 Task: Check the data of townhouses sold above the list price in the last 3 years.
Action: Mouse moved to (416, 178)
Screenshot: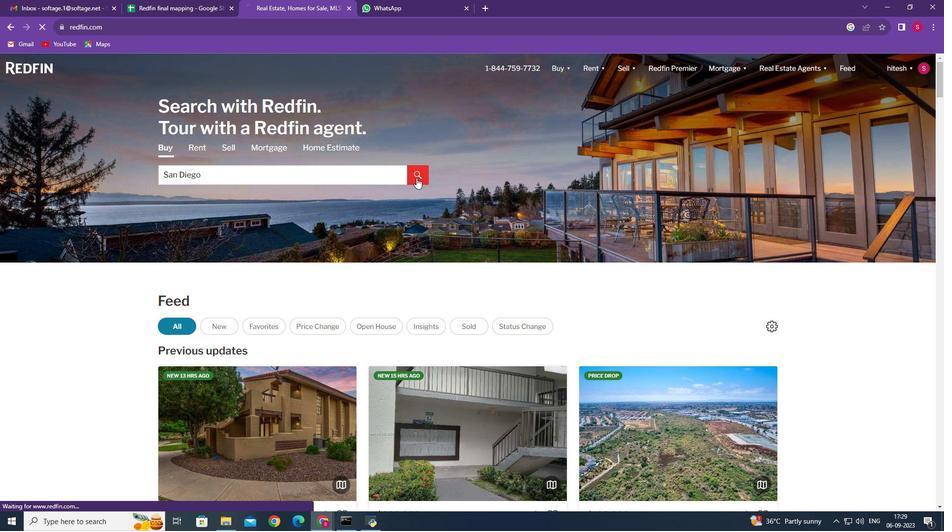 
Action: Mouse pressed left at (416, 178)
Screenshot: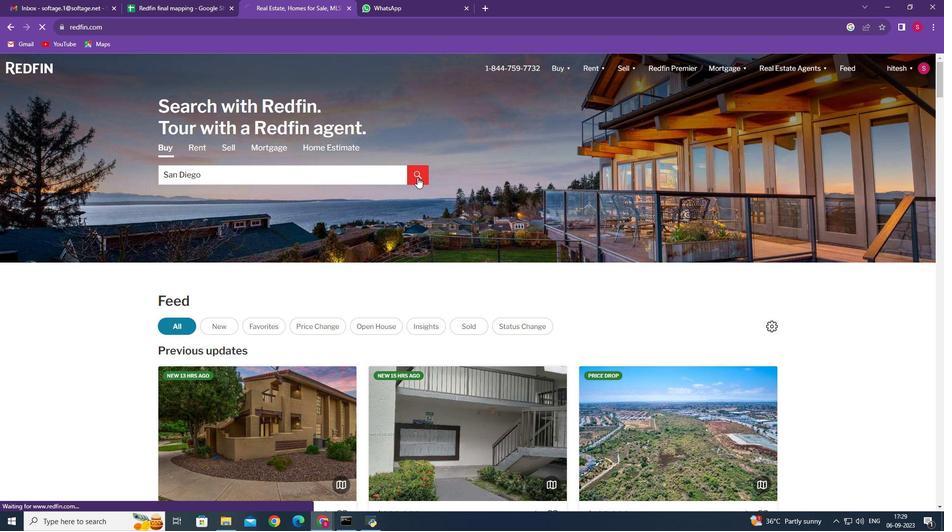 
Action: Mouse moved to (848, 100)
Screenshot: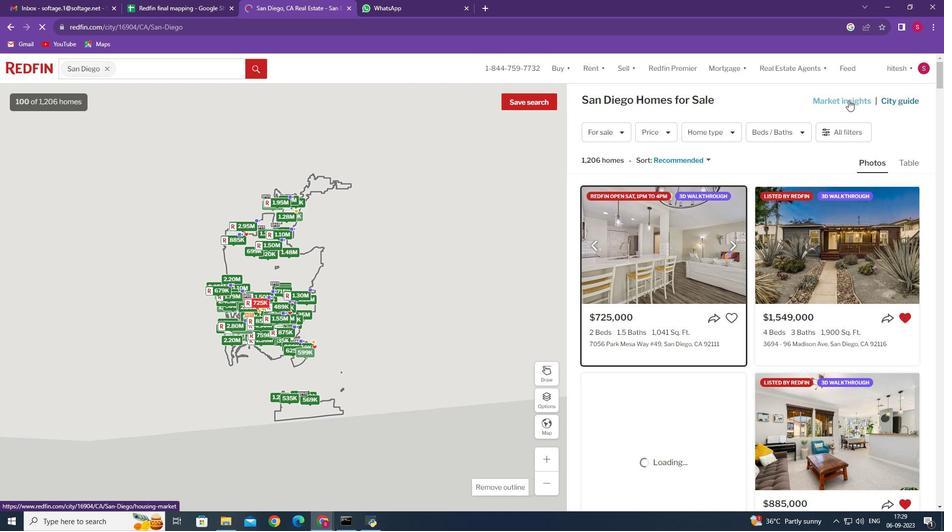 
Action: Mouse pressed left at (848, 100)
Screenshot: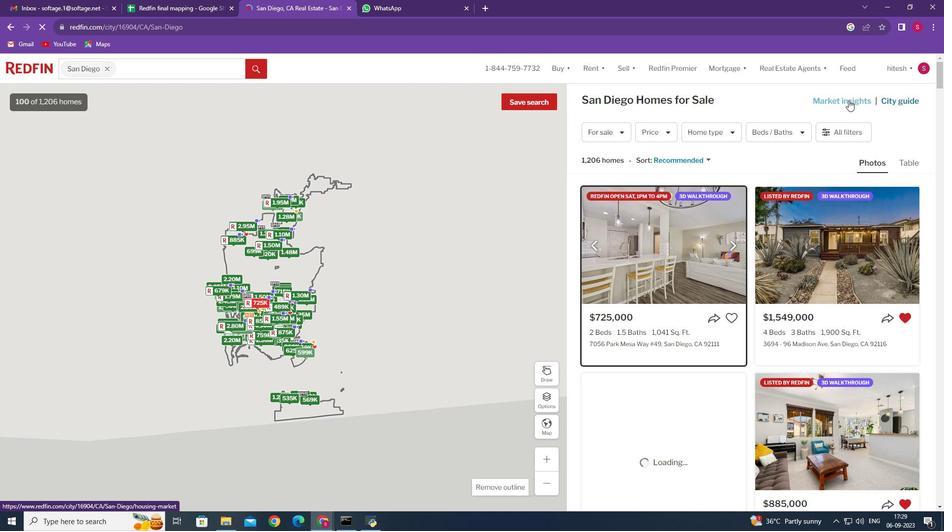 
Action: Mouse moved to (226, 184)
Screenshot: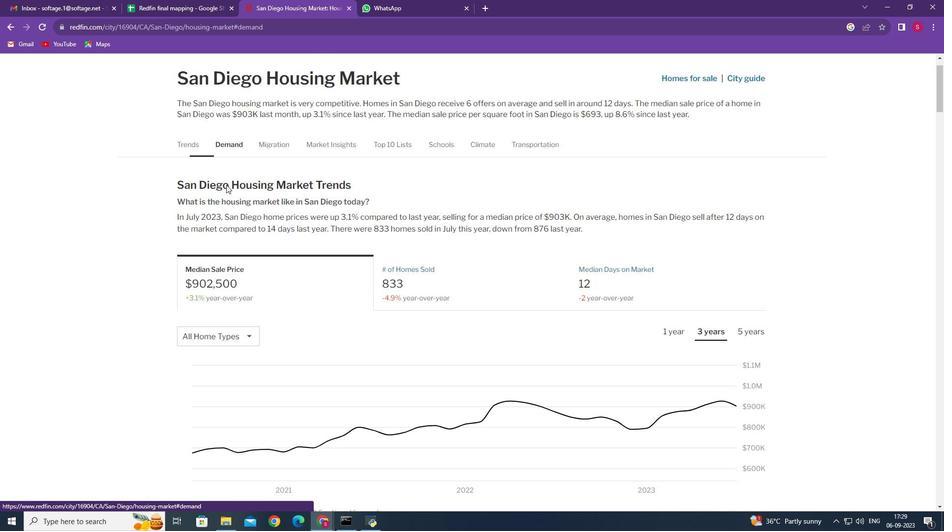 
Action: Mouse pressed left at (226, 184)
Screenshot: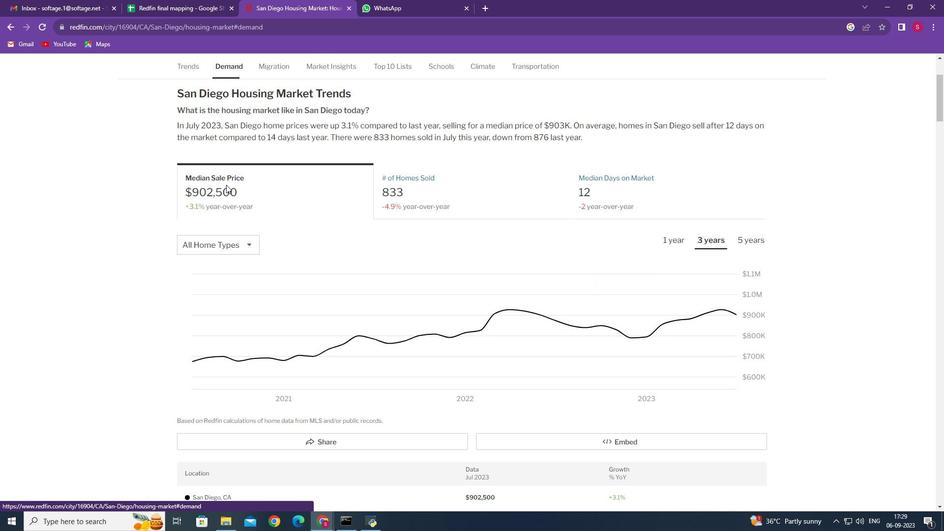 
Action: Mouse moved to (398, 234)
Screenshot: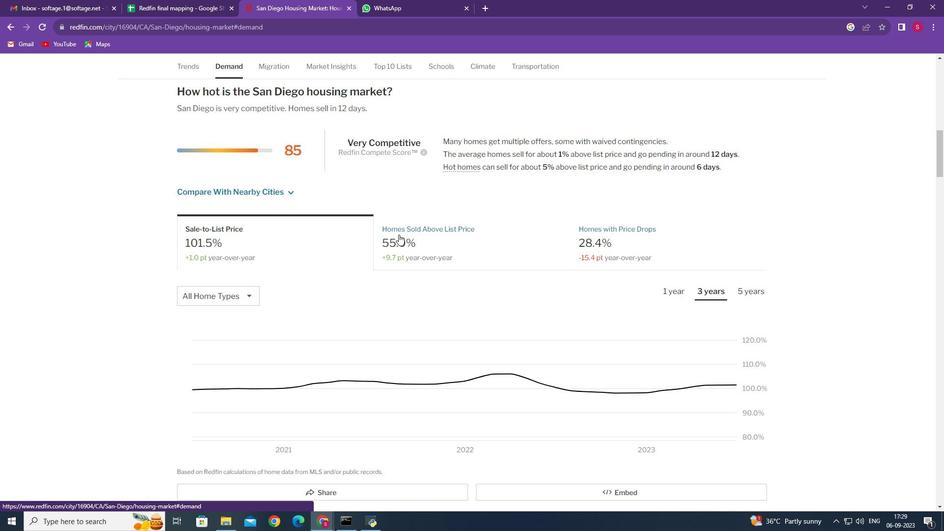 
Action: Mouse pressed left at (398, 234)
Screenshot: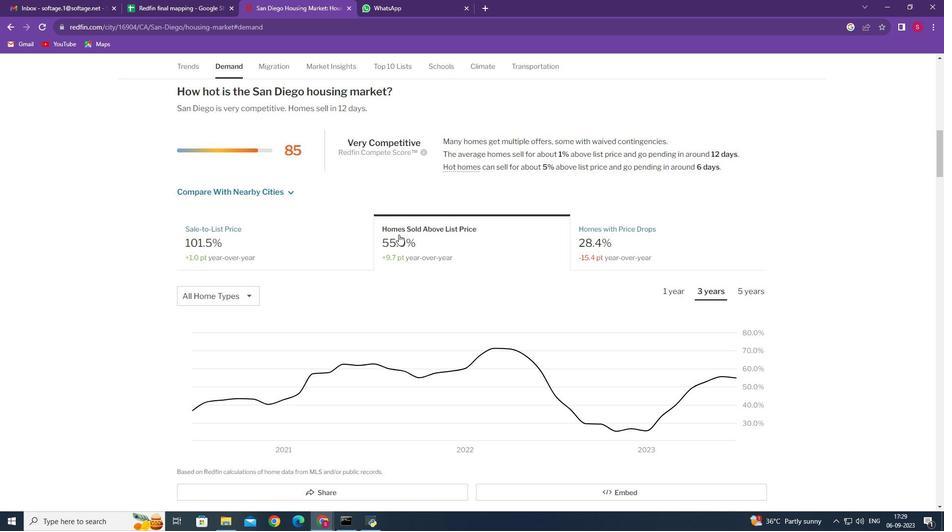 
Action: Mouse moved to (253, 294)
Screenshot: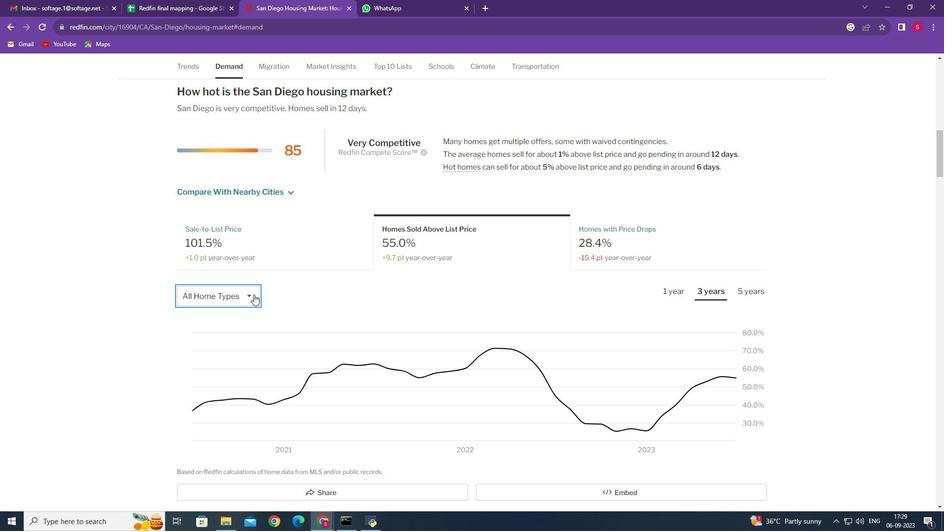 
Action: Mouse pressed left at (253, 294)
Screenshot: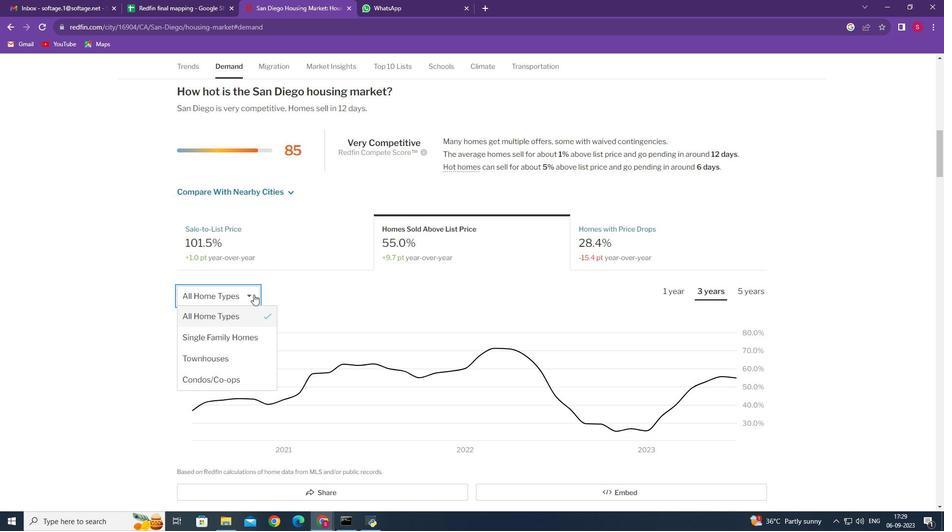 
Action: Mouse moved to (230, 355)
Screenshot: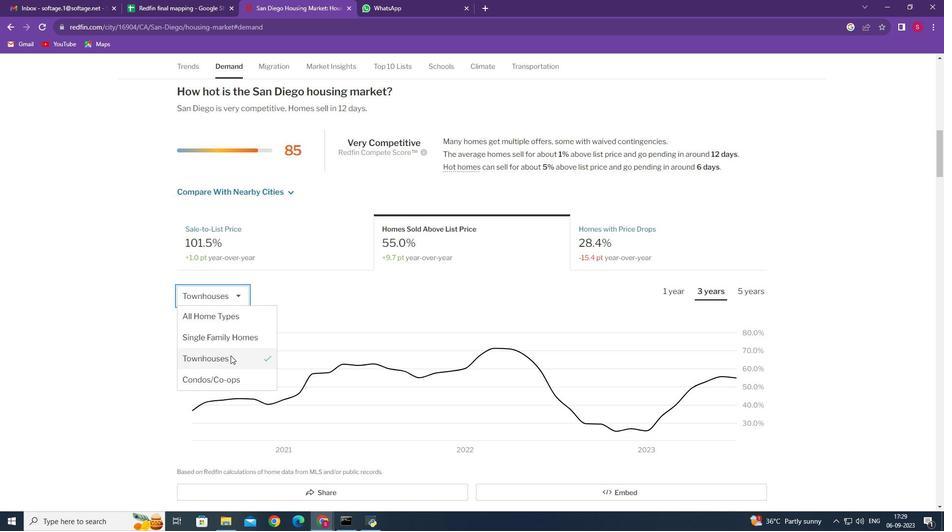 
Action: Mouse pressed left at (230, 355)
Screenshot: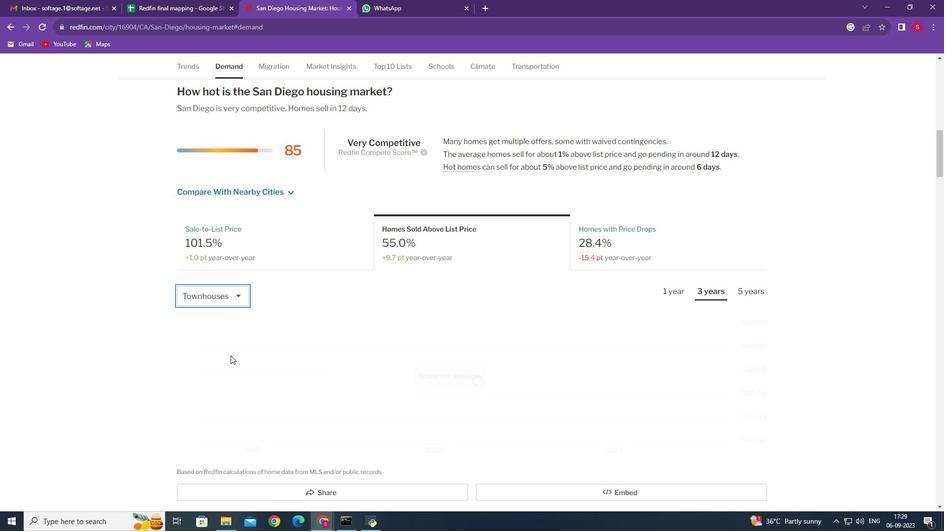 
Action: Mouse moved to (714, 295)
Screenshot: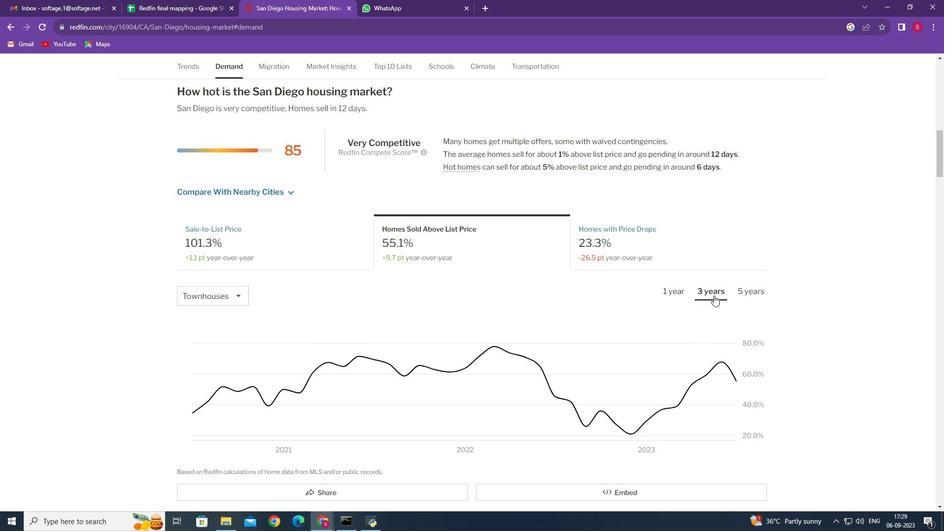 
Action: Mouse pressed left at (714, 295)
Screenshot: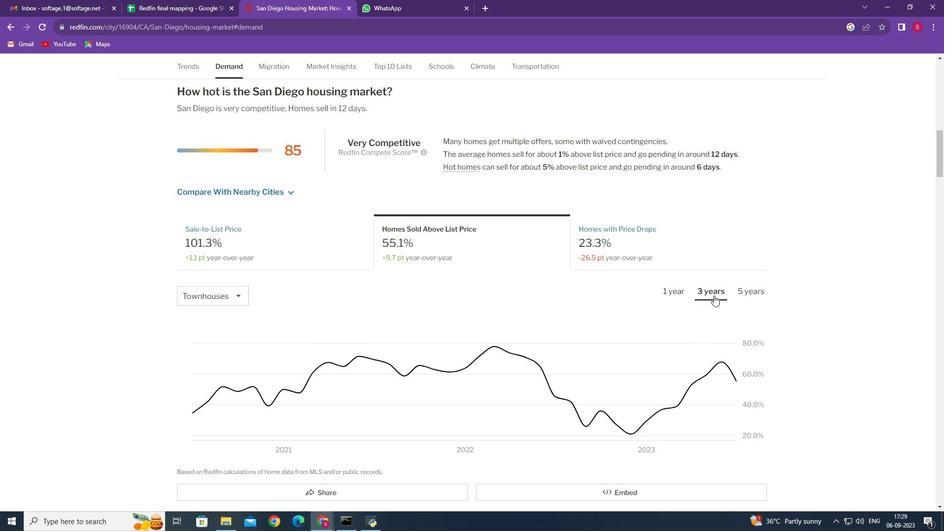 
Action: Mouse moved to (195, 344)
Screenshot: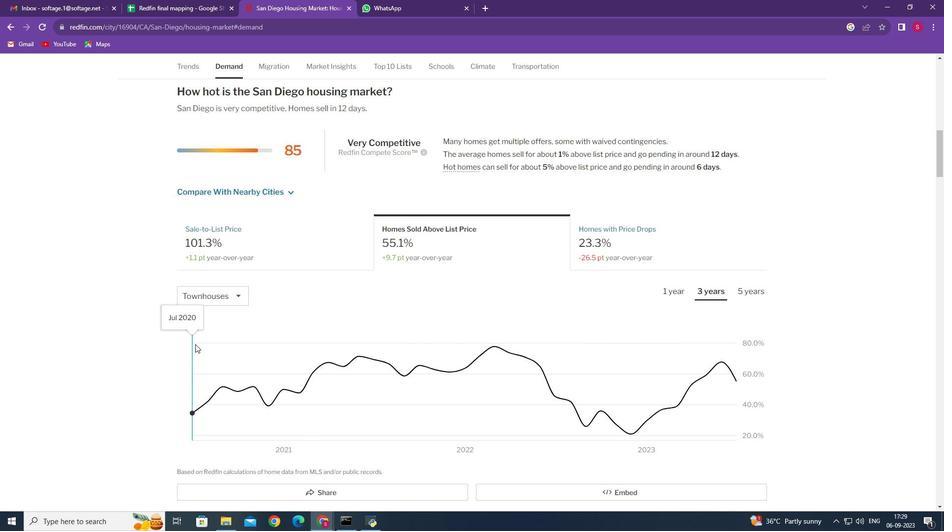 
